 Task: In Heading Arial with underline. Font size of heading  '18'Font style of data Calibri. Font size of data  9Alignment of headline & data Align center. Fill color in heading,  RedFont color of data Black Apply border in Data No BorderIn the sheet  Budget Template Workbook Sheetbook
Action: Mouse moved to (710, 103)
Screenshot: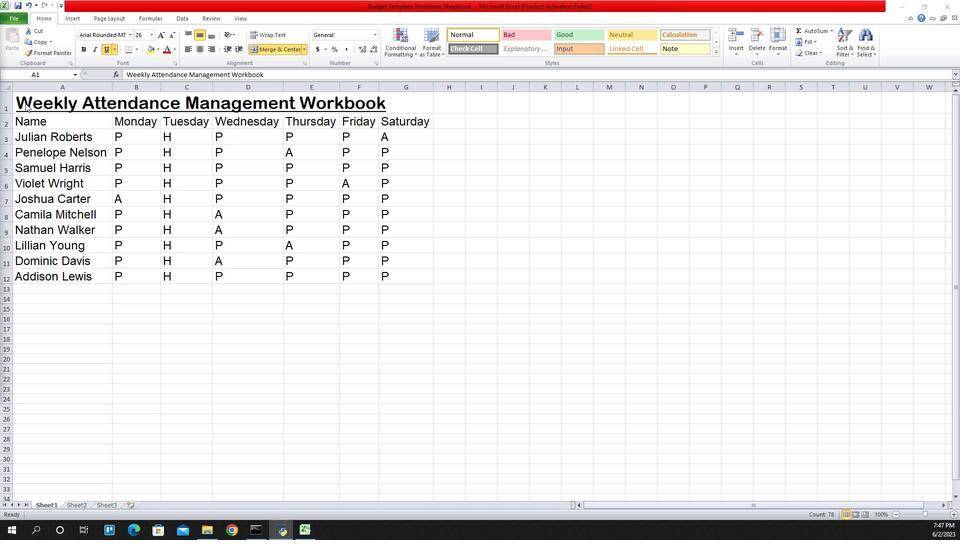 
Action: Mouse pressed left at (710, 103)
Screenshot: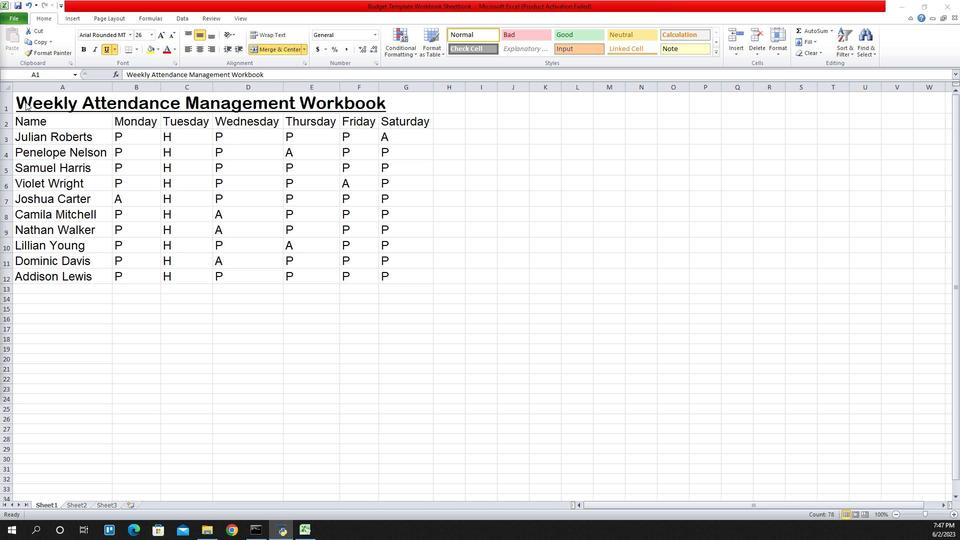 
Action: Mouse pressed left at (710, 103)
Screenshot: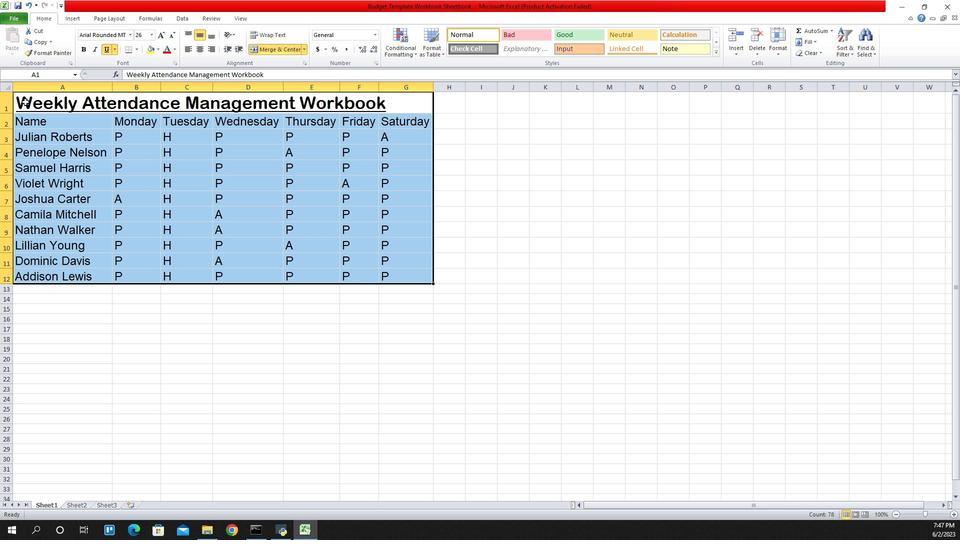 
Action: Mouse moved to (817, 36)
Screenshot: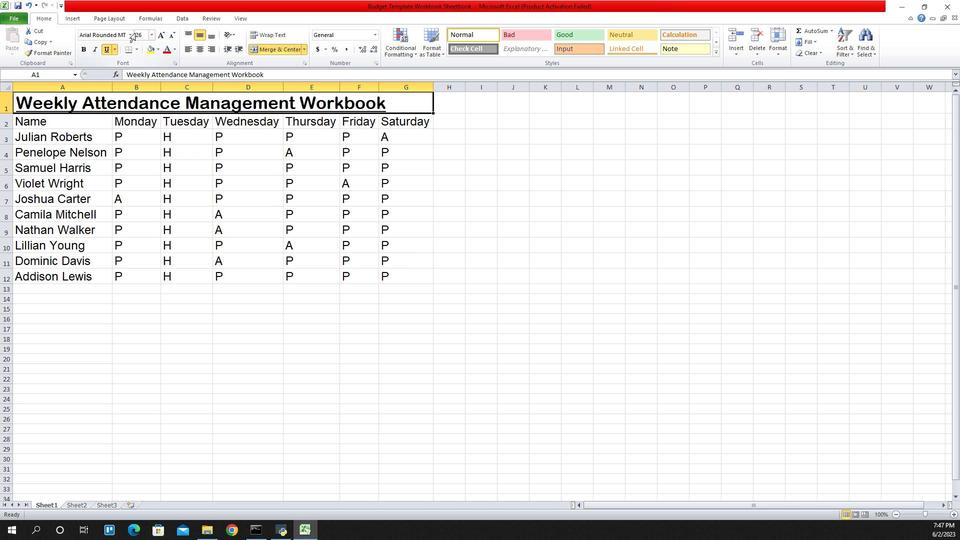 
Action: Mouse pressed left at (817, 36)
Screenshot: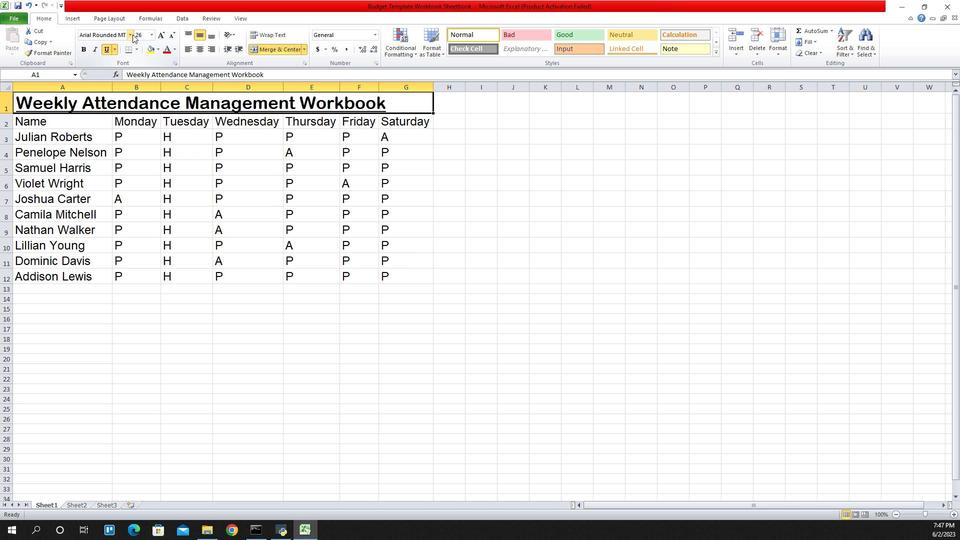 
Action: Mouse moved to (788, 115)
Screenshot: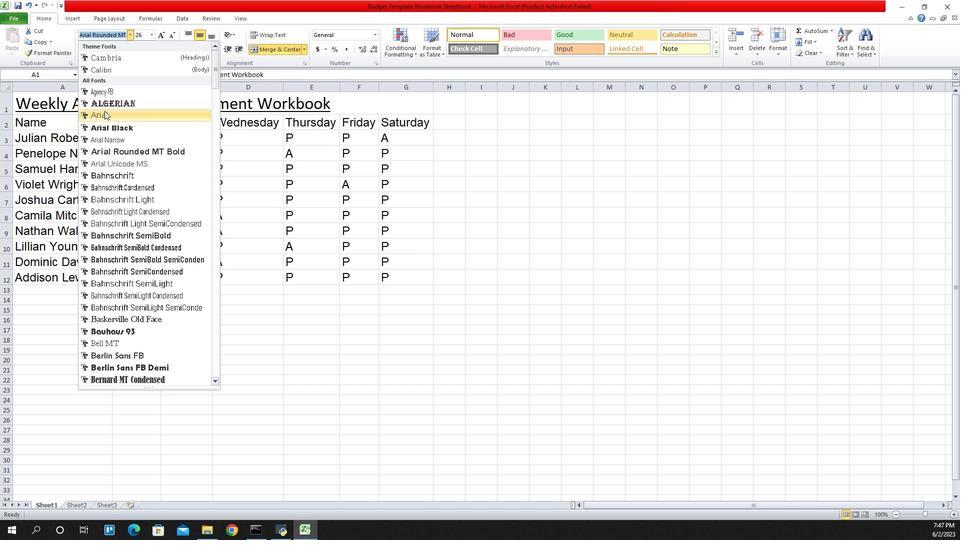 
Action: Mouse pressed left at (788, 115)
Screenshot: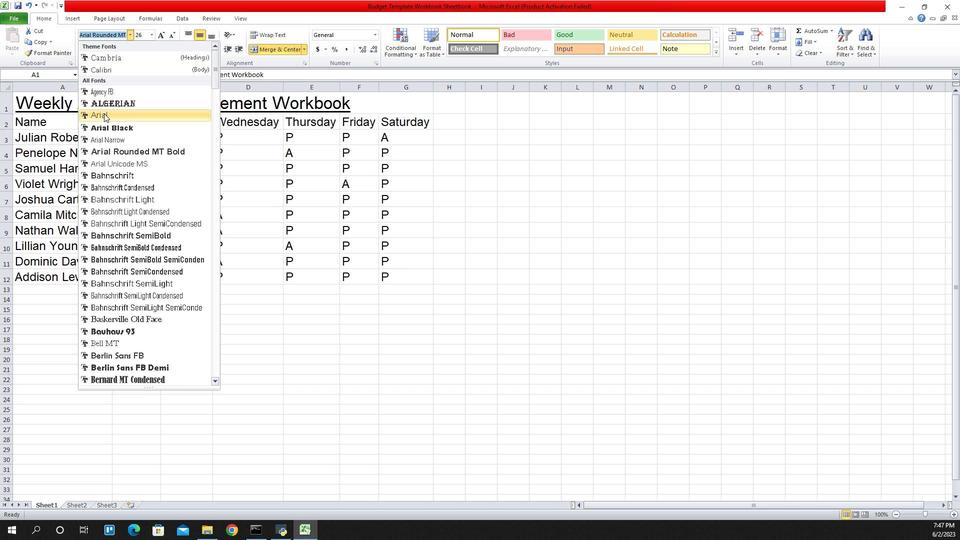 
Action: Mouse moved to (792, 50)
Screenshot: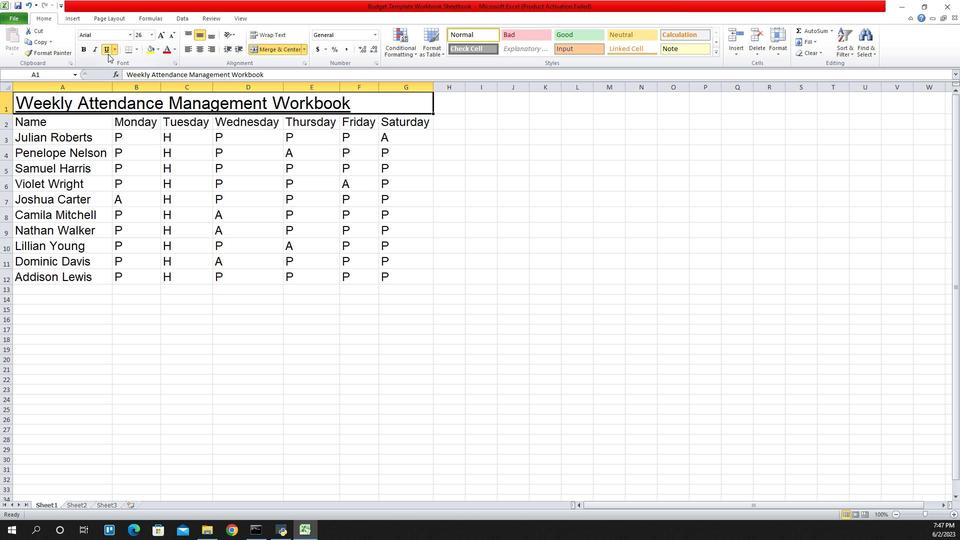
Action: Mouse pressed left at (792, 50)
Screenshot: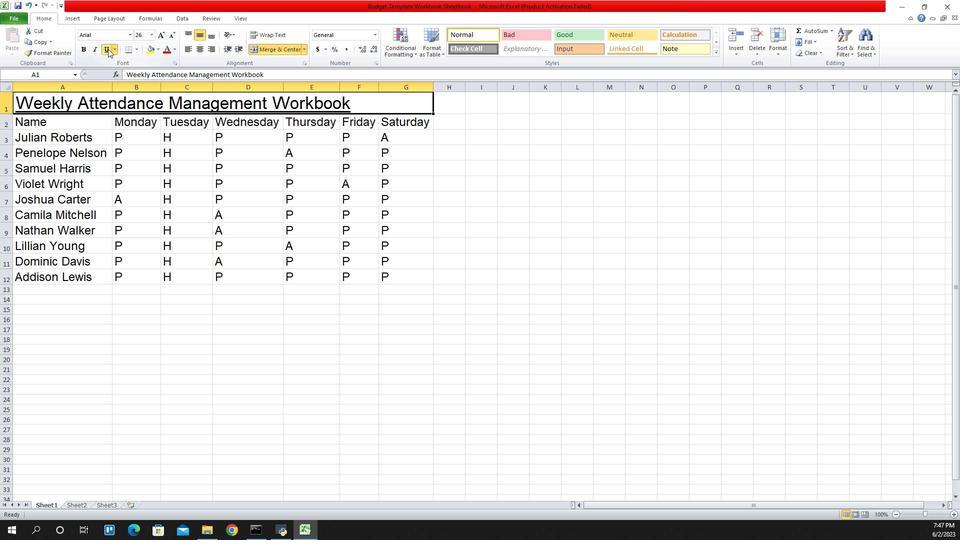 
Action: Mouse pressed left at (792, 50)
Screenshot: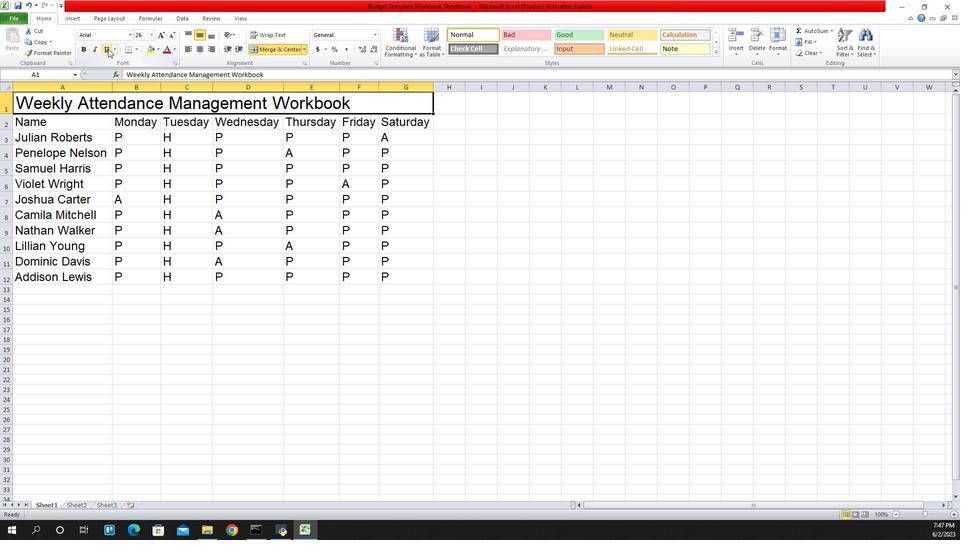
Action: Mouse moved to (839, 39)
Screenshot: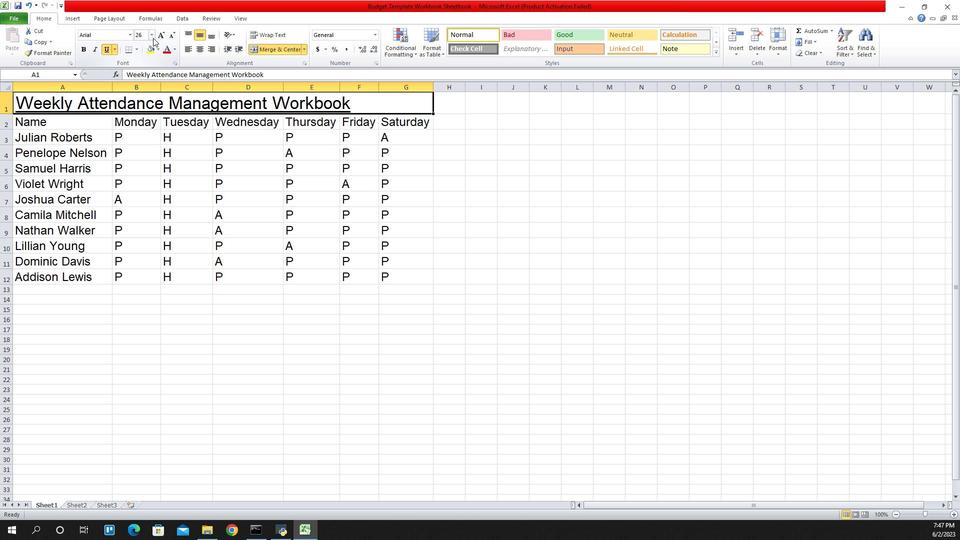 
Action: Mouse pressed left at (839, 39)
Screenshot: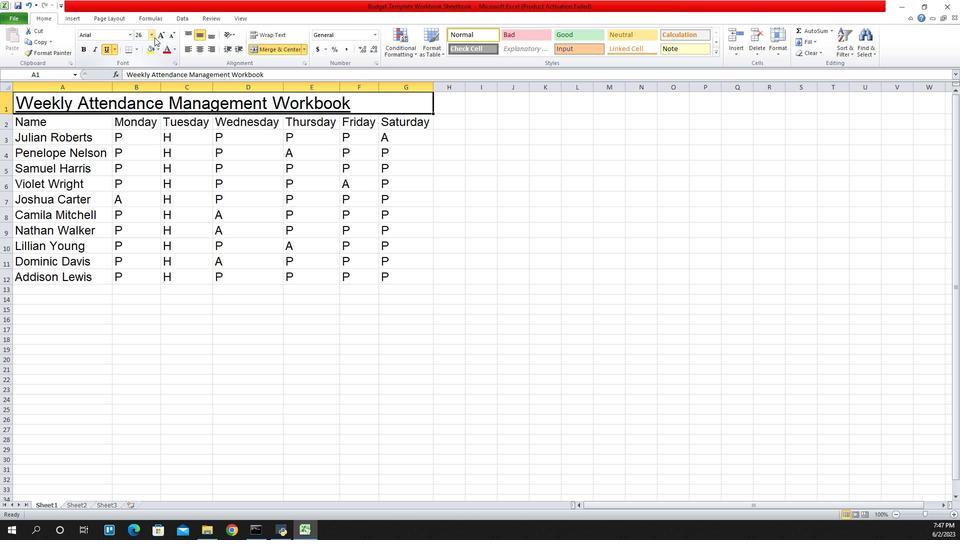 
Action: Mouse moved to (823, 103)
Screenshot: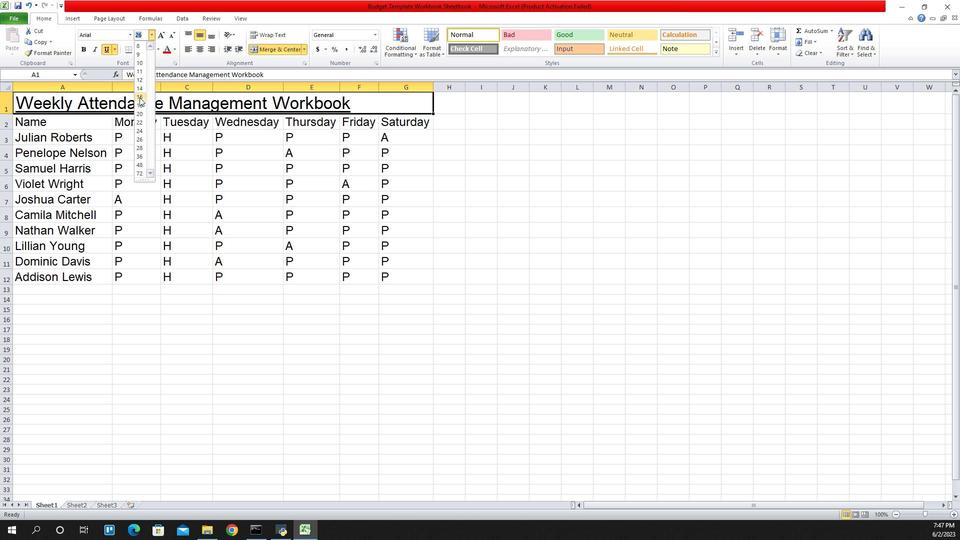 
Action: Mouse pressed left at (823, 103)
Screenshot: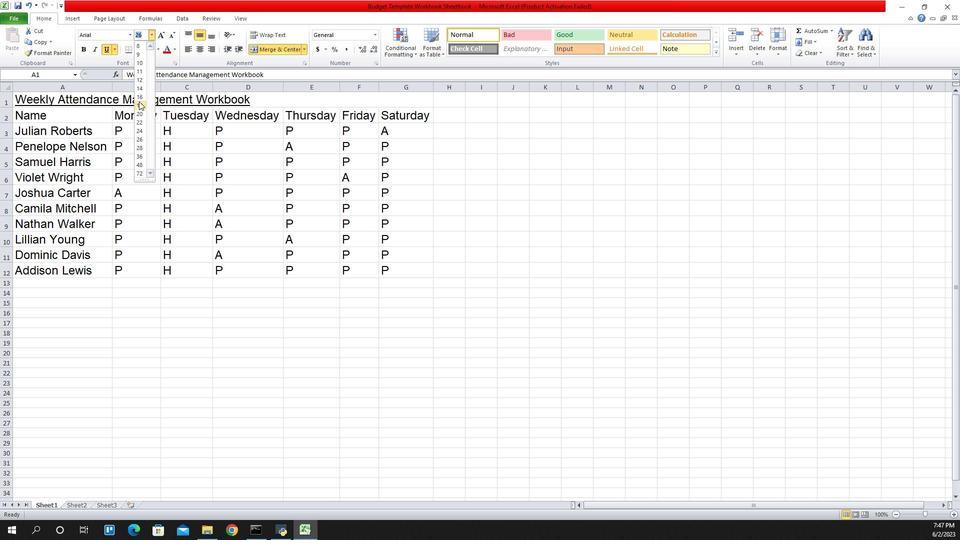 
Action: Mouse moved to (720, 119)
Screenshot: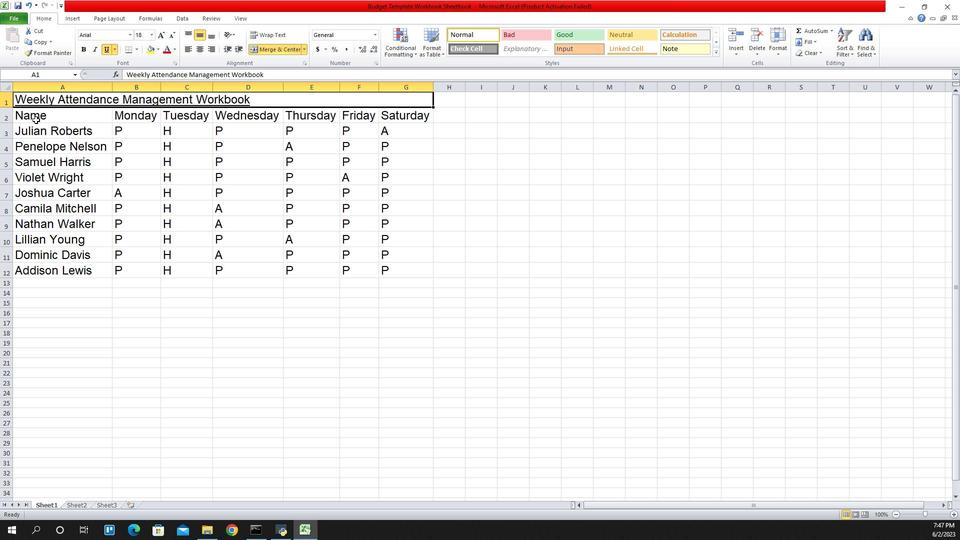 
Action: Mouse pressed left at (720, 119)
Screenshot: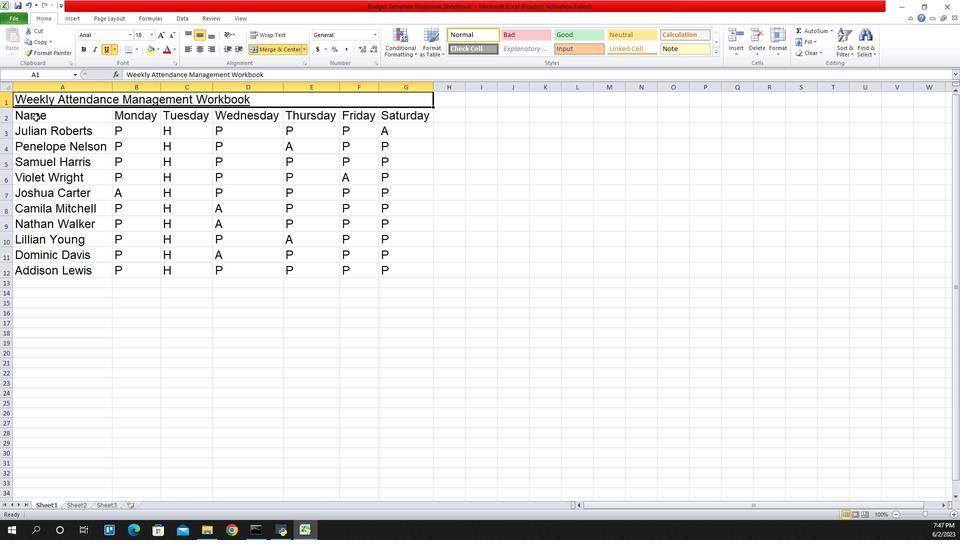 
Action: Mouse moved to (814, 35)
Screenshot: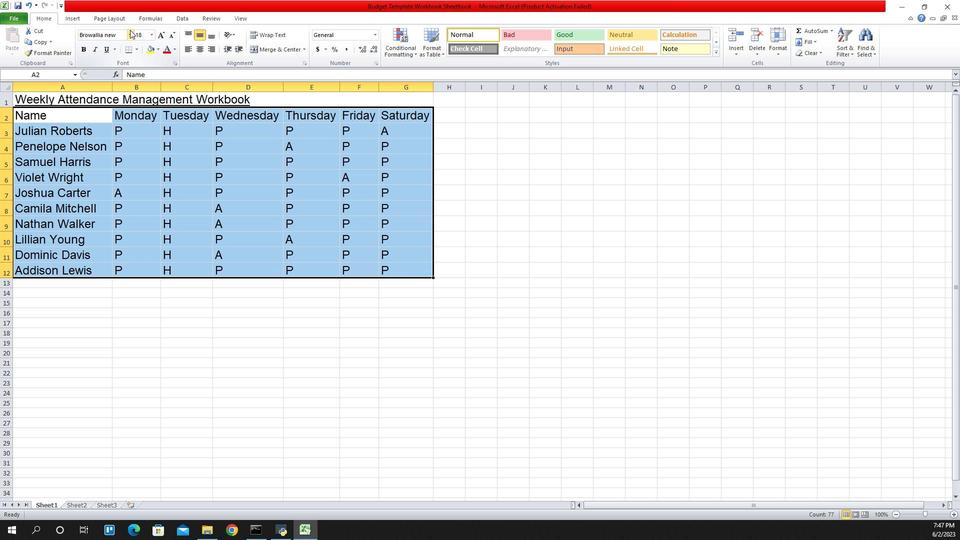 
Action: Mouse pressed left at (814, 35)
Screenshot: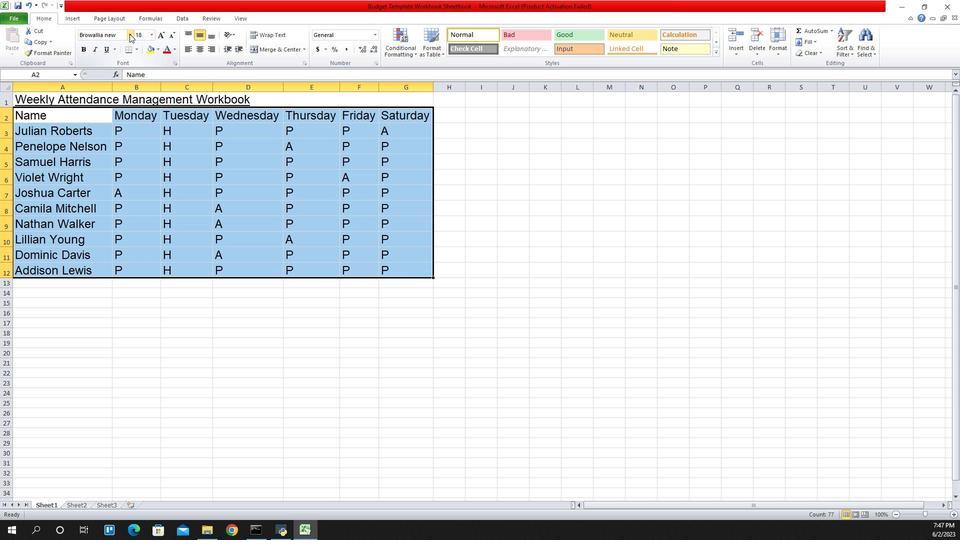 
Action: Mouse moved to (800, 74)
Screenshot: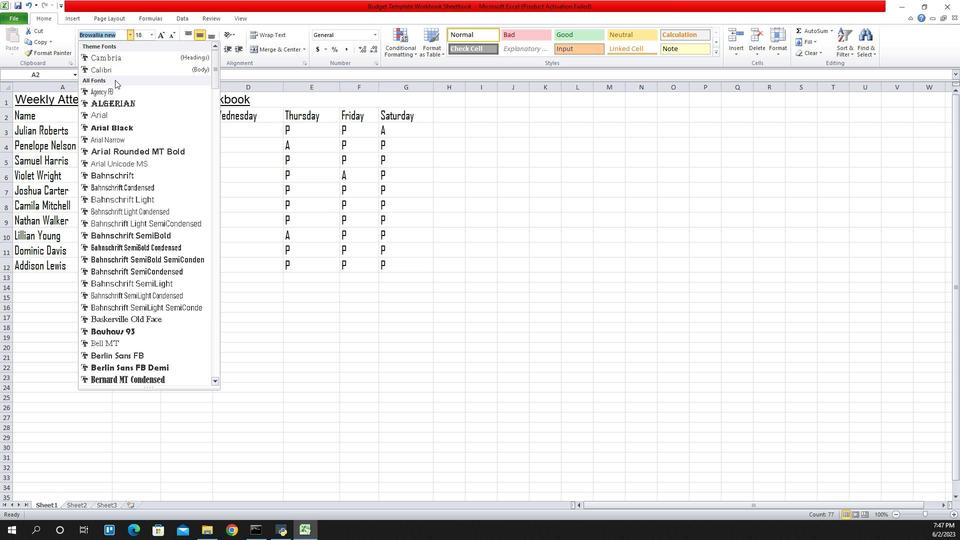 
Action: Mouse pressed left at (800, 74)
Screenshot: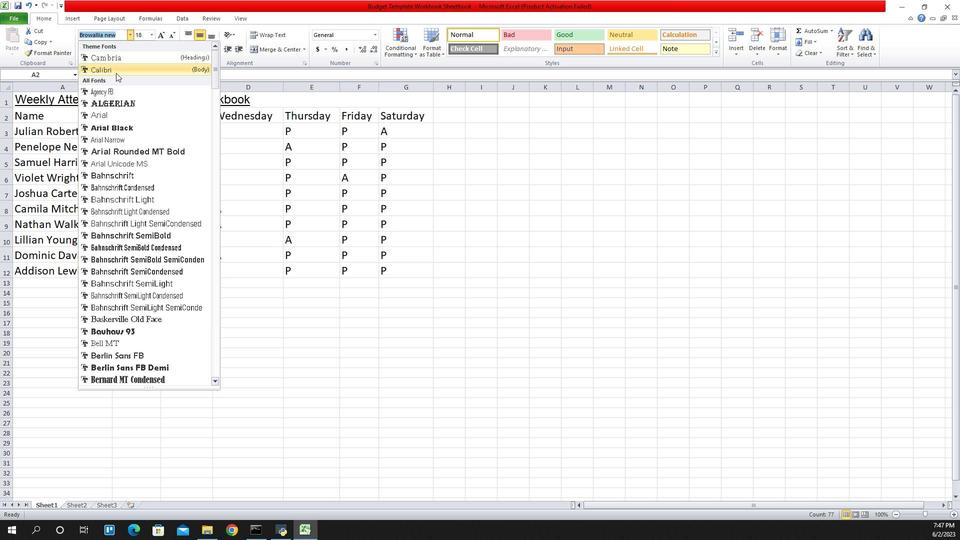 
Action: Mouse moved to (835, 35)
Screenshot: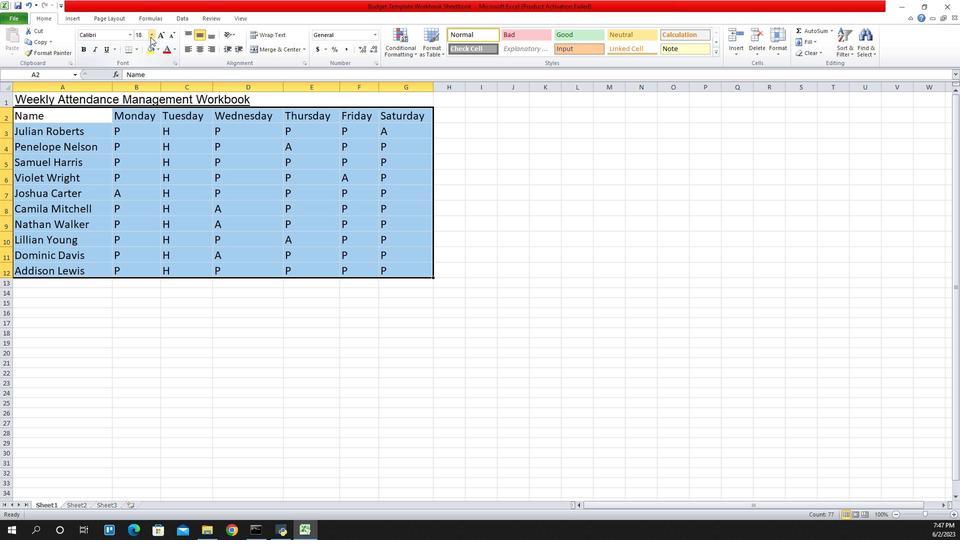 
Action: Mouse pressed left at (835, 35)
Screenshot: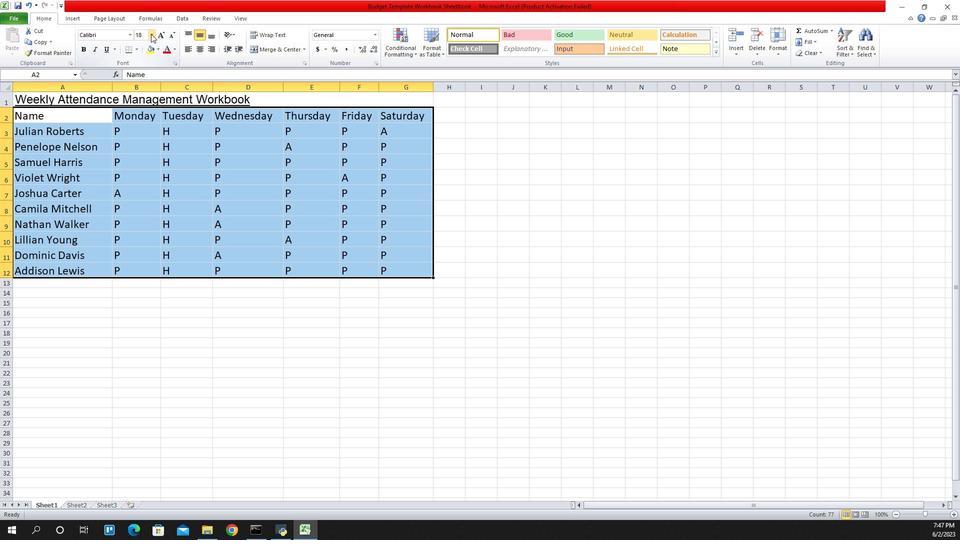 
Action: Mouse moved to (827, 54)
Screenshot: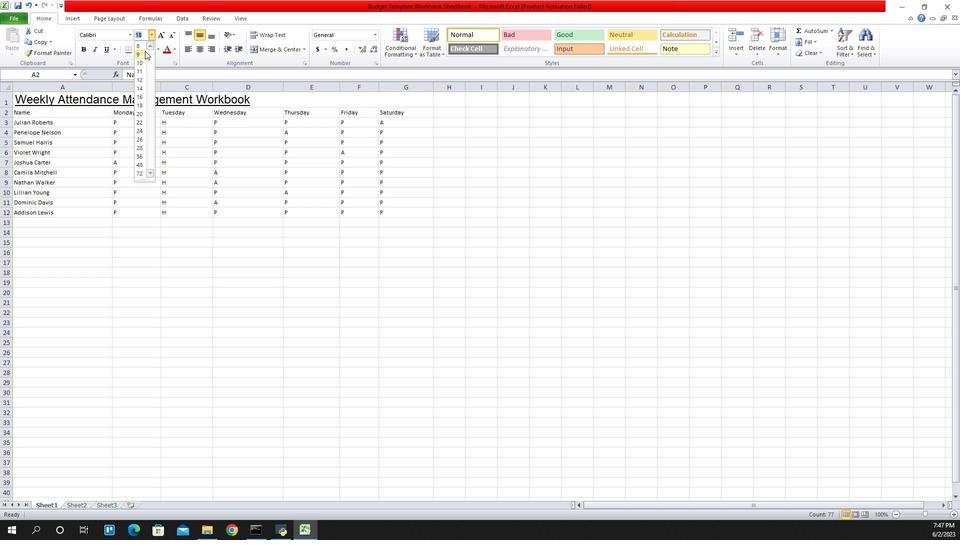
Action: Mouse pressed left at (827, 54)
Screenshot: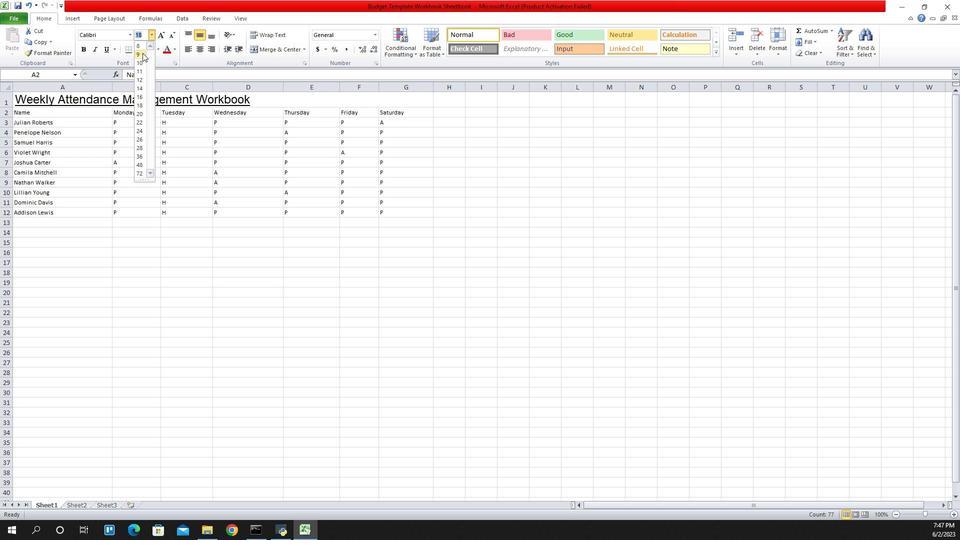 
Action: Mouse moved to (726, 100)
Screenshot: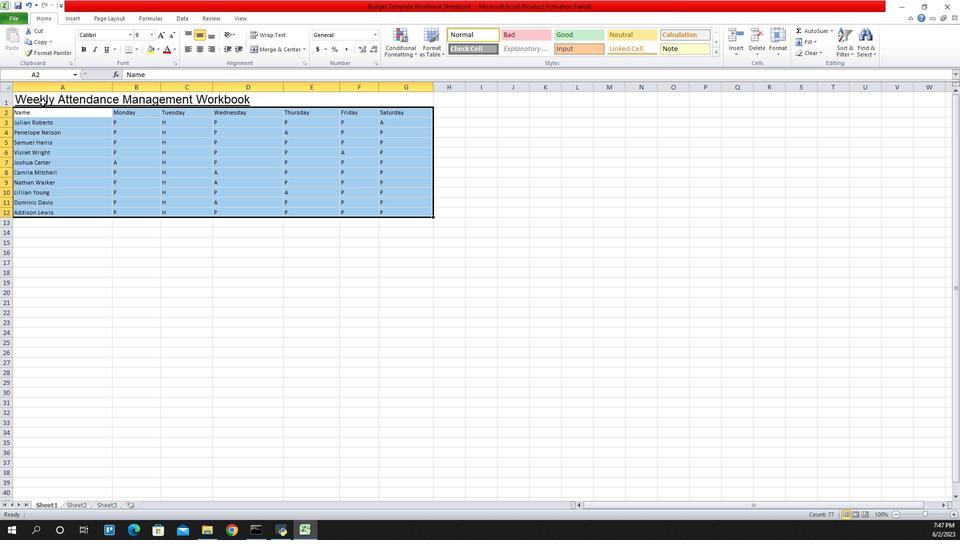 
Action: Mouse pressed left at (726, 100)
Screenshot: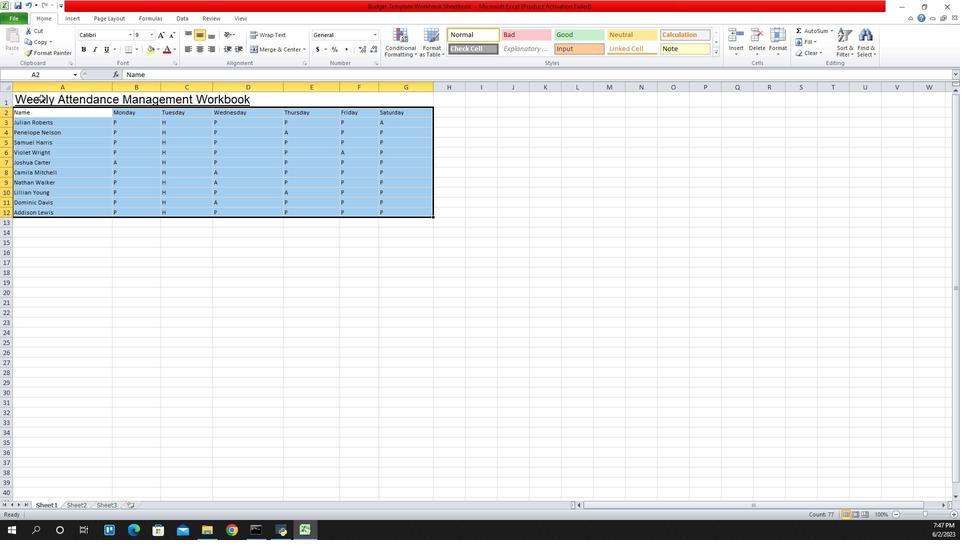 
Action: Mouse moved to (882, 50)
Screenshot: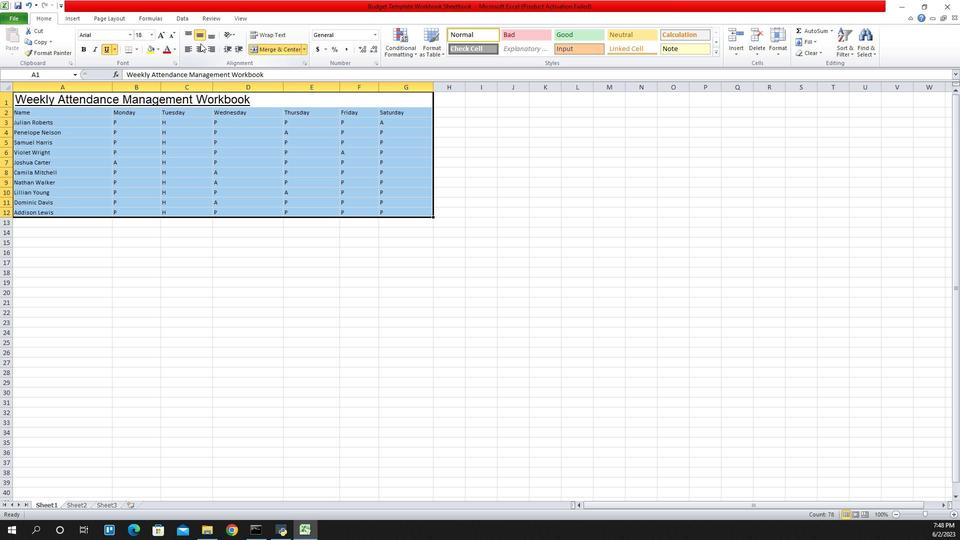 
Action: Mouse pressed left at (882, 50)
Screenshot: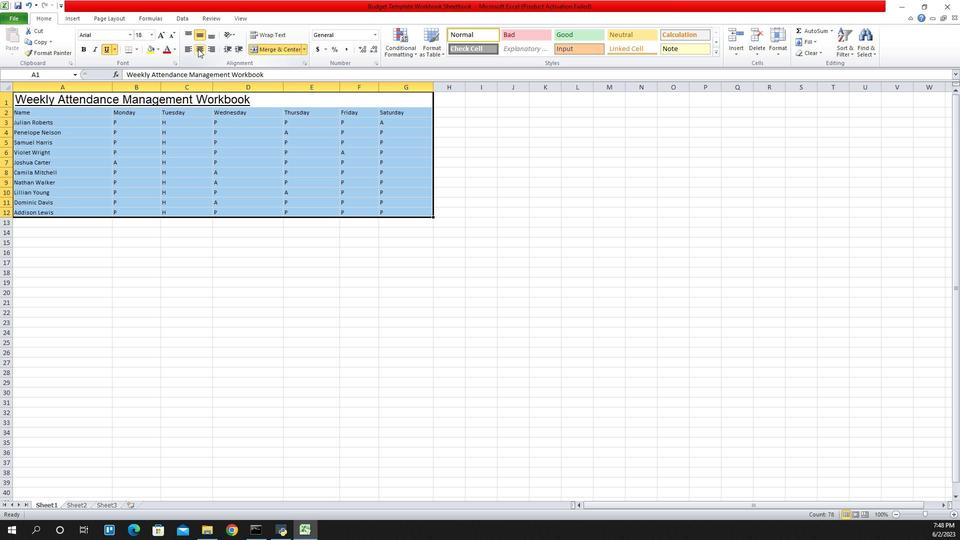 
Action: Mouse moved to (887, 33)
Screenshot: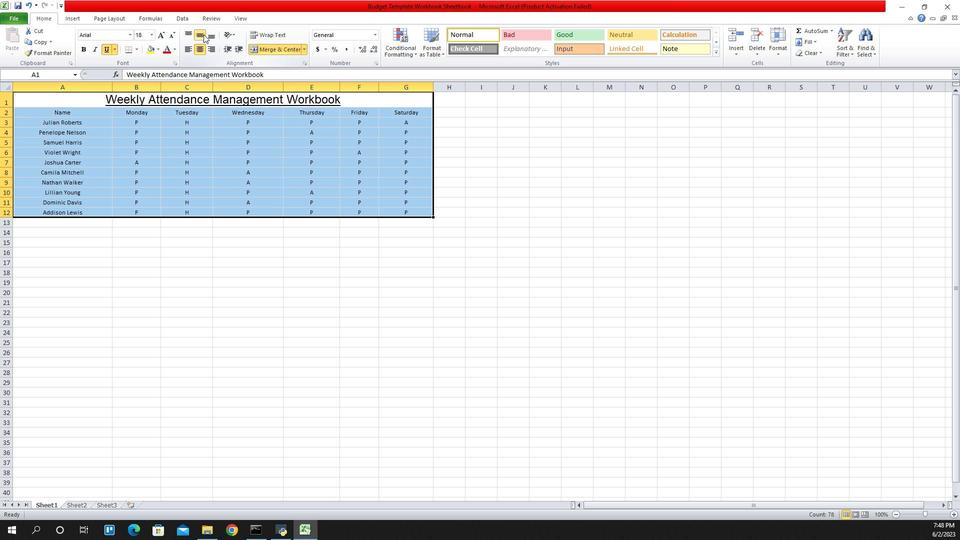 
Action: Mouse pressed left at (887, 33)
Screenshot: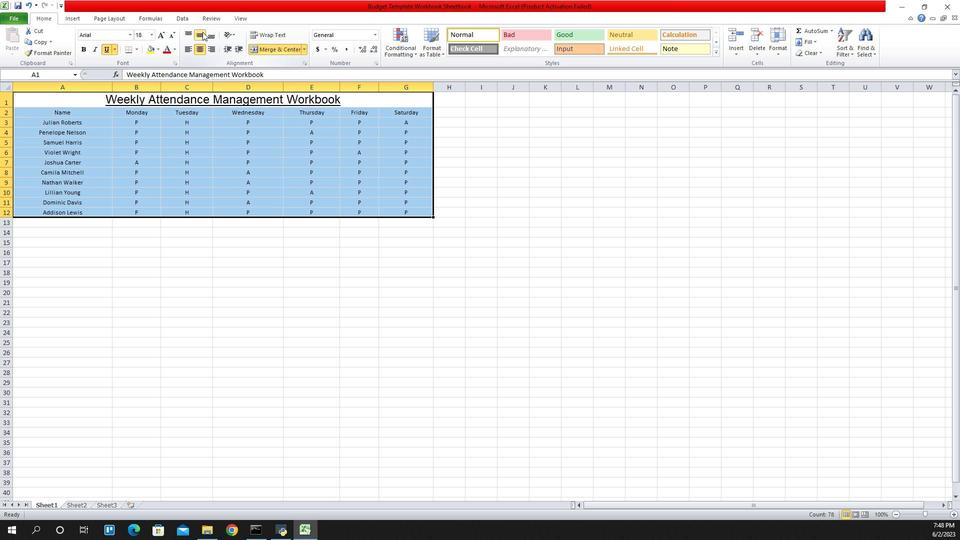 
Action: Mouse moved to (884, 33)
Screenshot: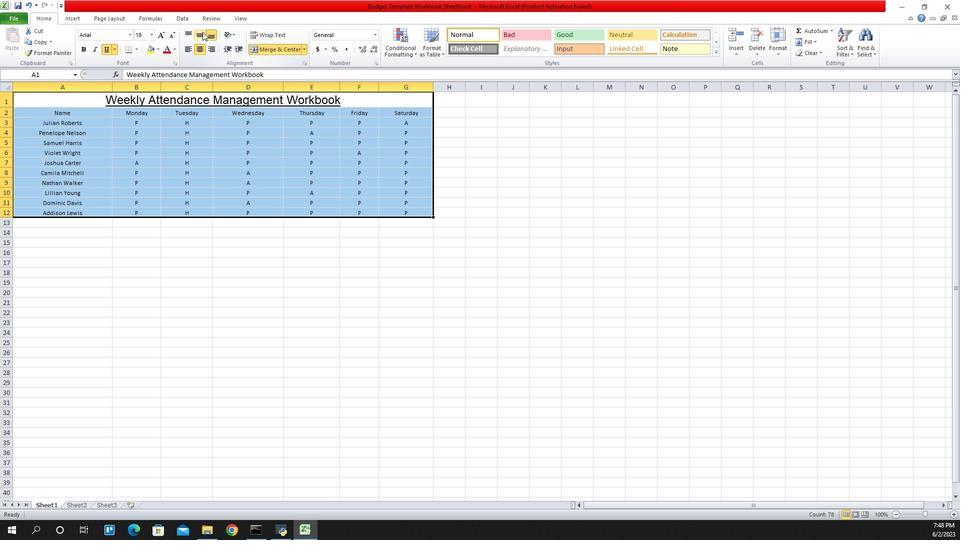 
Action: Mouse pressed left at (884, 33)
Screenshot: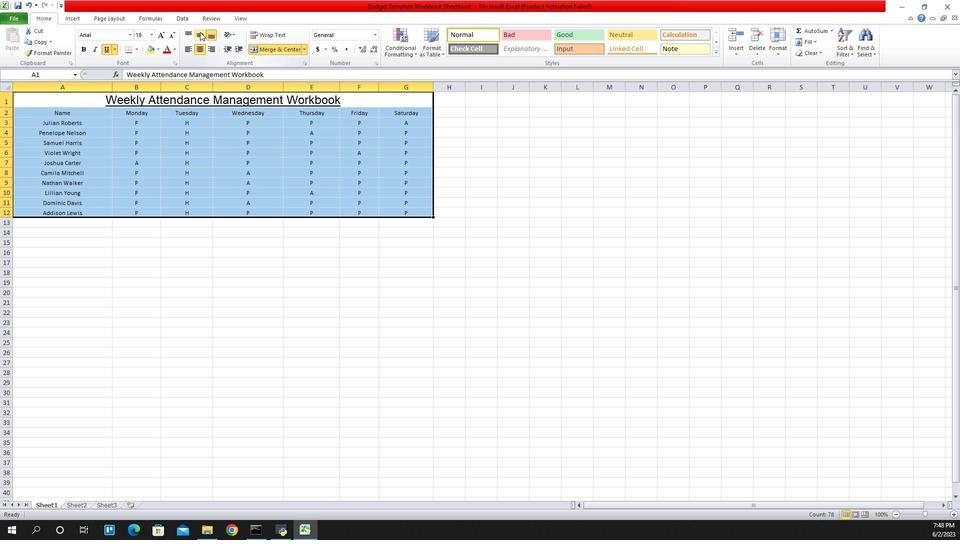 
Action: Mouse moved to (882, 34)
Screenshot: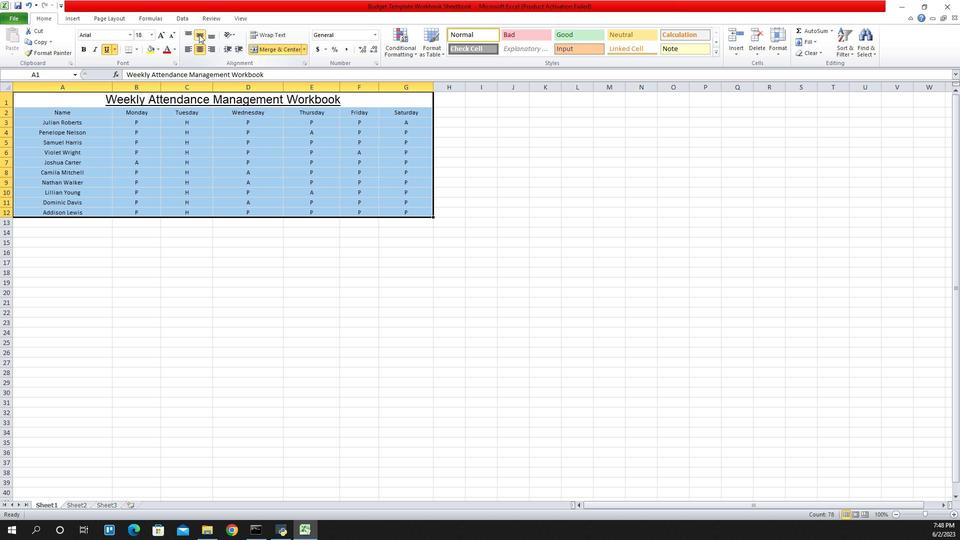 
Action: Mouse pressed left at (882, 34)
Screenshot: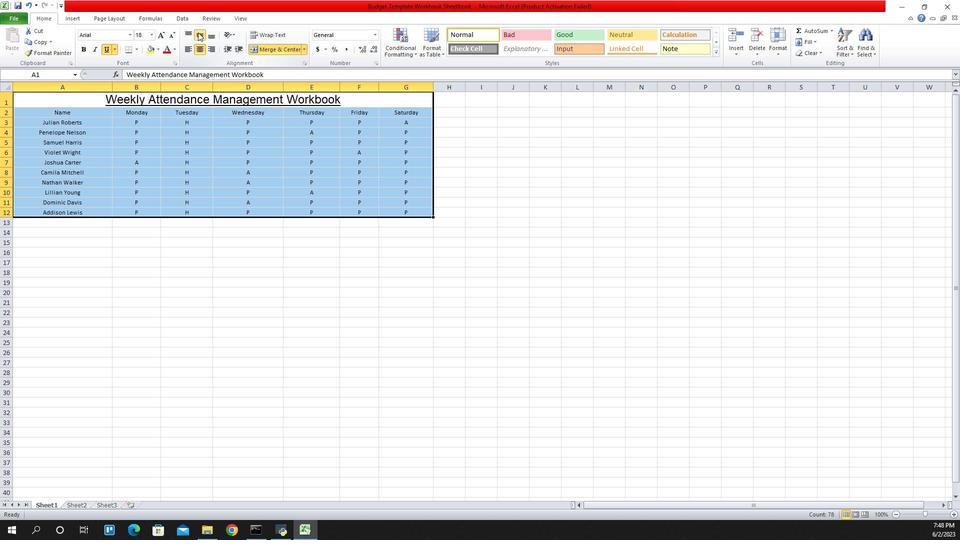 
Action: Mouse moved to (883, 49)
Screenshot: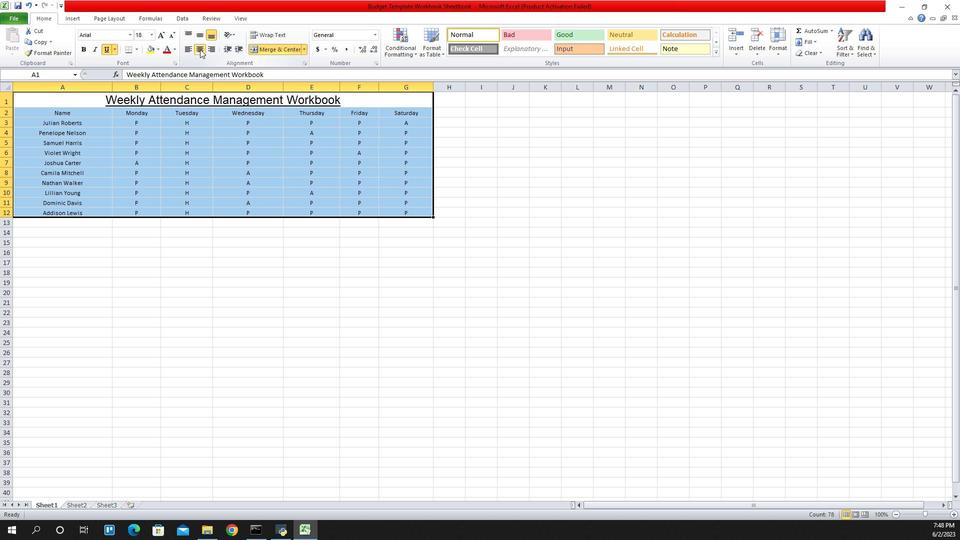
Action: Mouse pressed left at (883, 49)
Screenshot: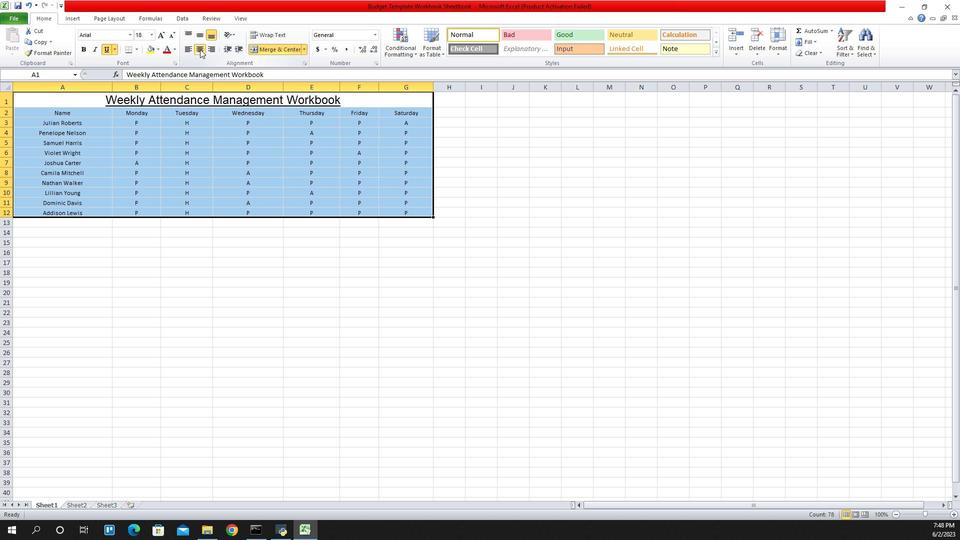 
Action: Mouse pressed left at (883, 49)
Screenshot: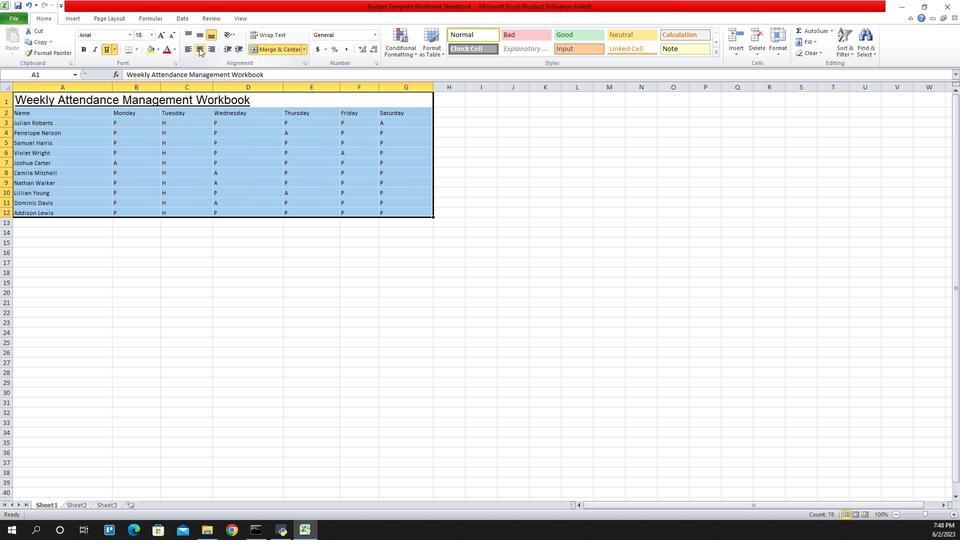 
Action: Mouse moved to (775, 101)
Screenshot: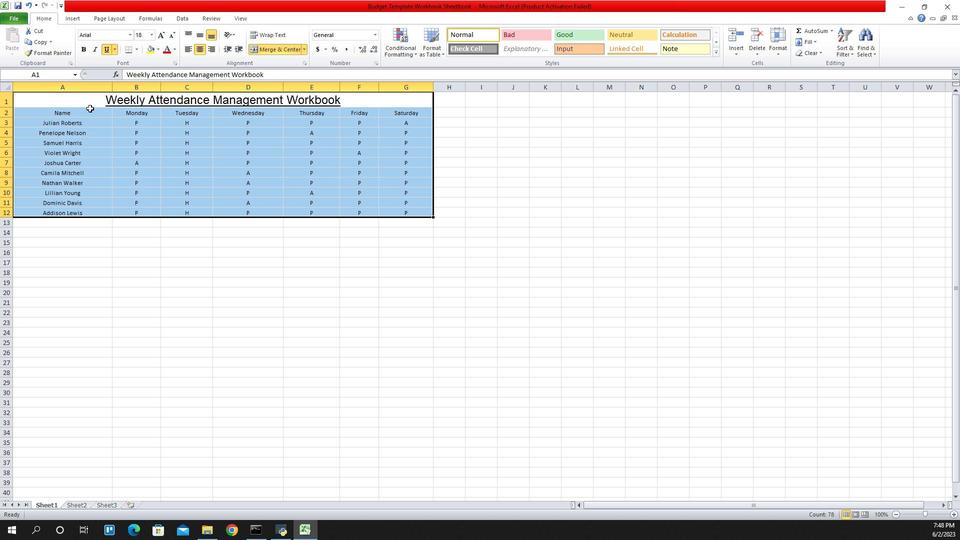 
Action: Mouse pressed left at (775, 101)
Screenshot: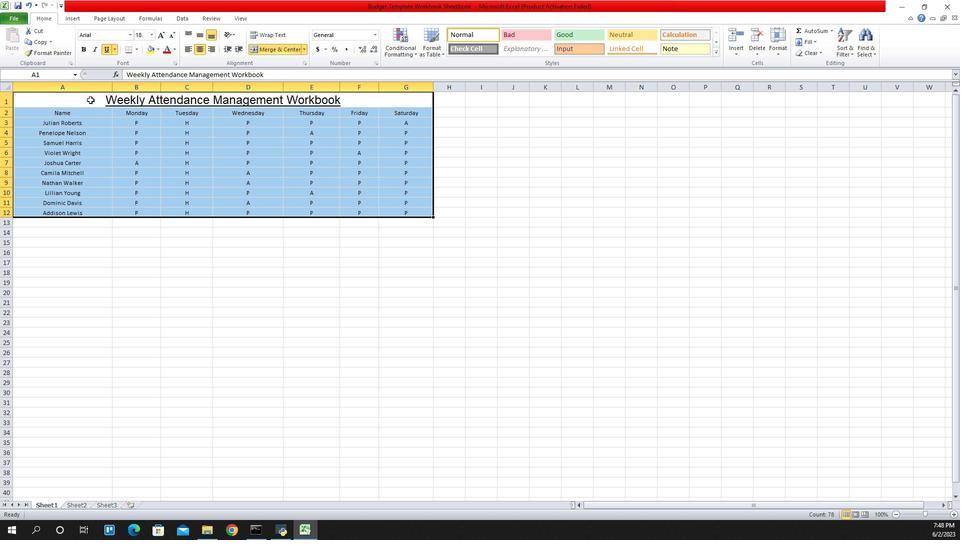 
Action: Mouse moved to (853, 49)
Screenshot: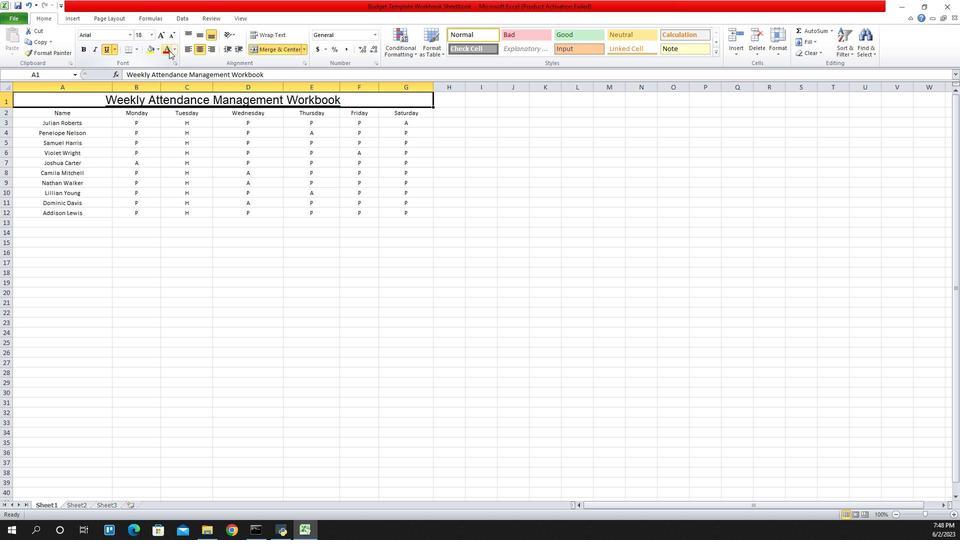 
Action: Mouse pressed left at (853, 49)
Screenshot: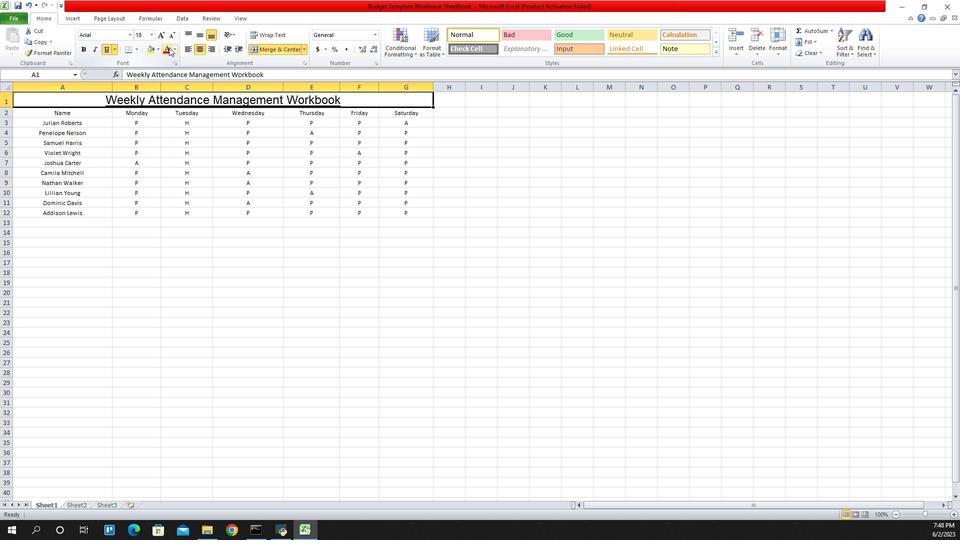 
Action: Mouse moved to (745, 117)
Screenshot: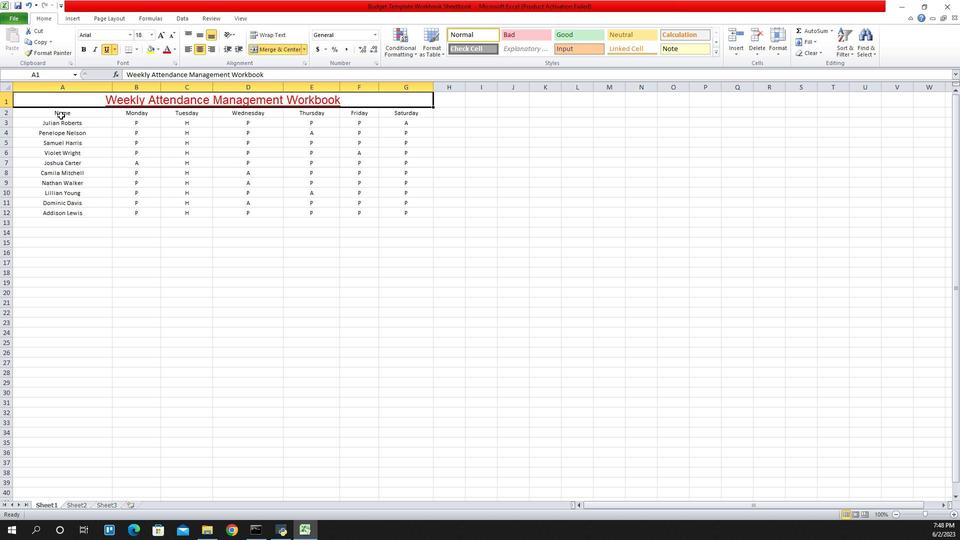 
Action: Mouse pressed left at (745, 117)
Screenshot: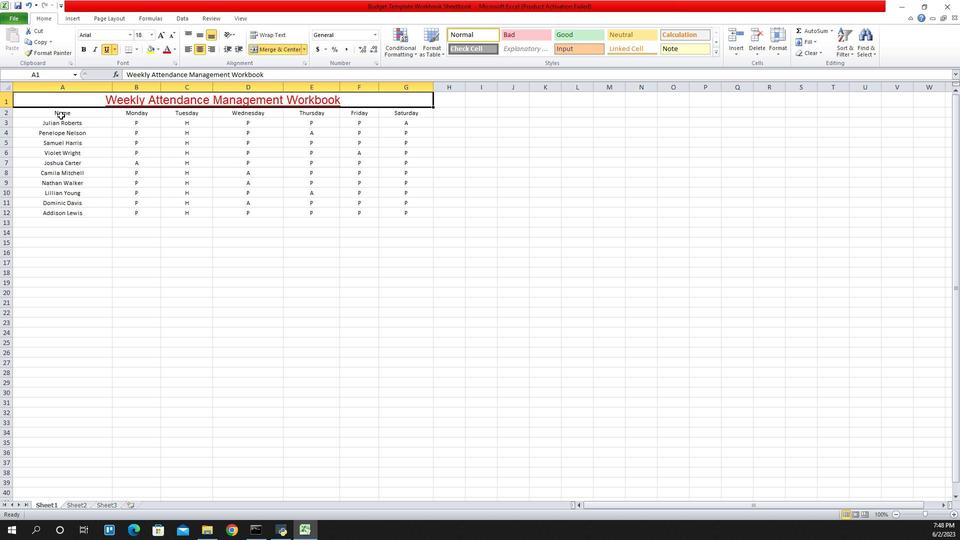 
Action: Mouse moved to (858, 50)
Screenshot: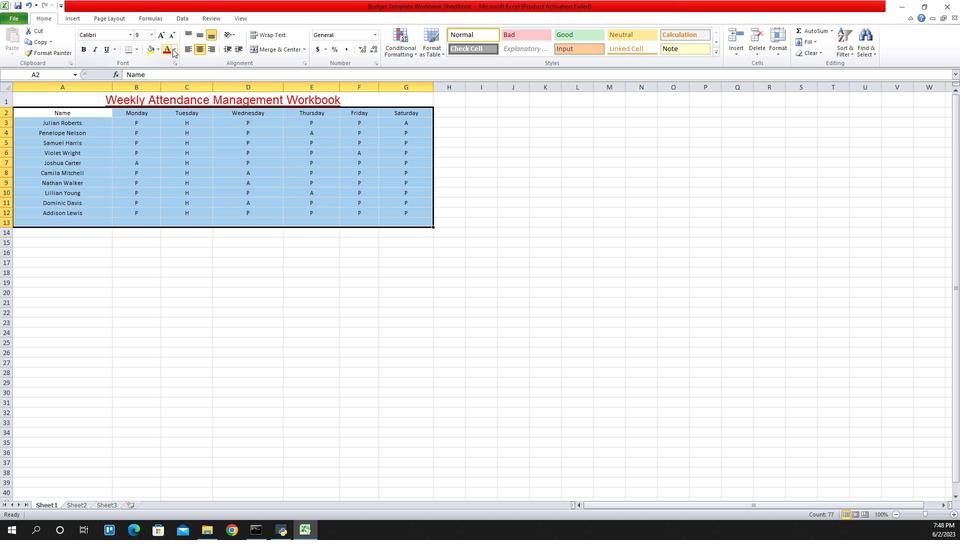 
Action: Mouse pressed left at (858, 50)
Screenshot: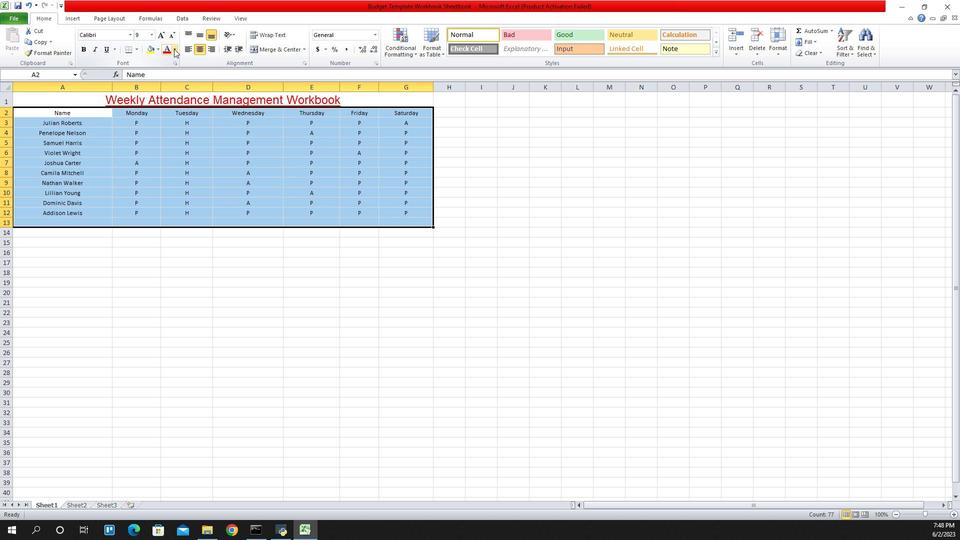 
Action: Mouse moved to (859, 82)
Screenshot: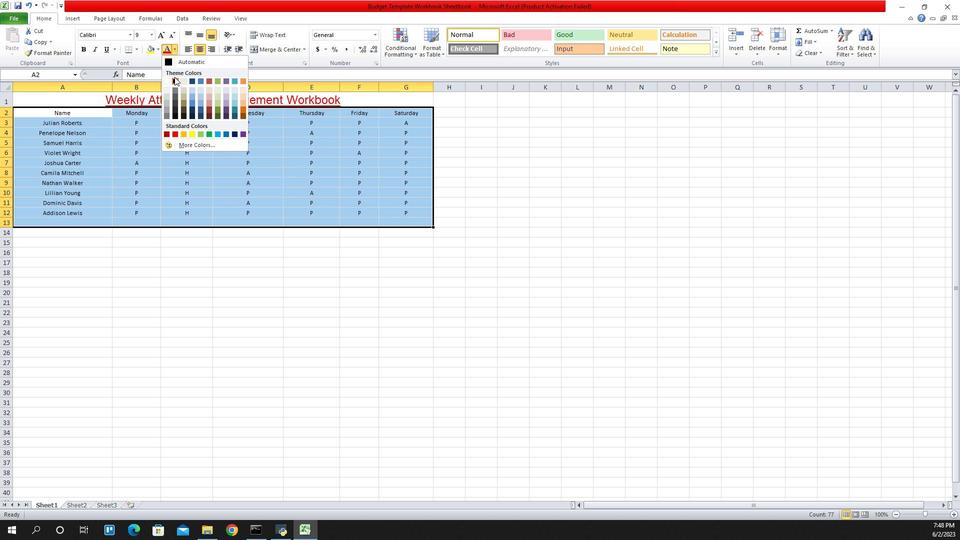 
Action: Mouse pressed left at (859, 82)
Screenshot: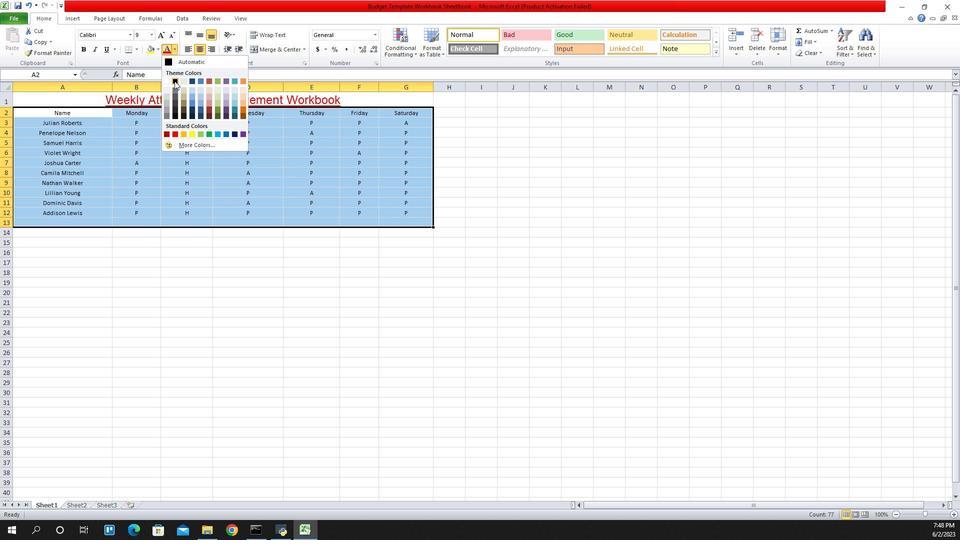 
Action: Mouse moved to (817, 49)
Screenshot: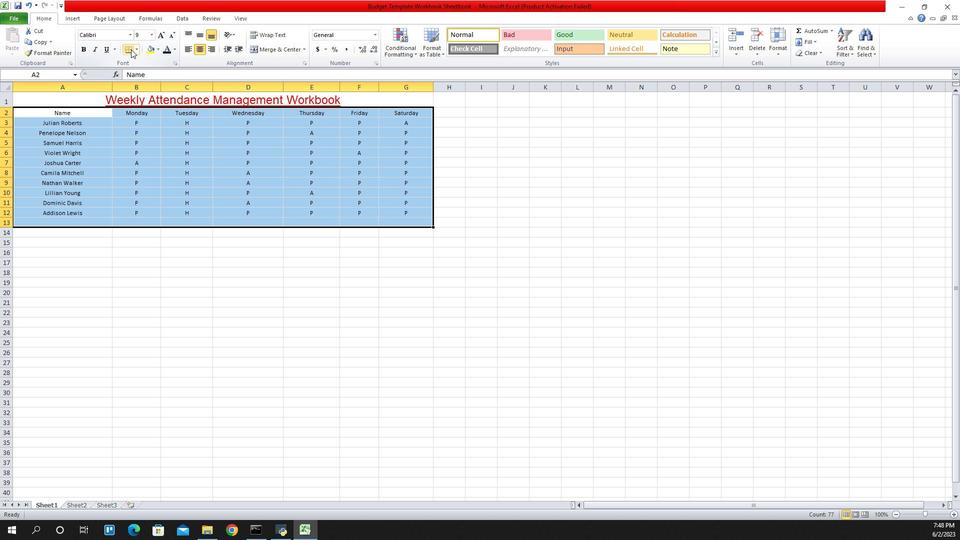 
Action: Mouse pressed left at (817, 49)
Screenshot: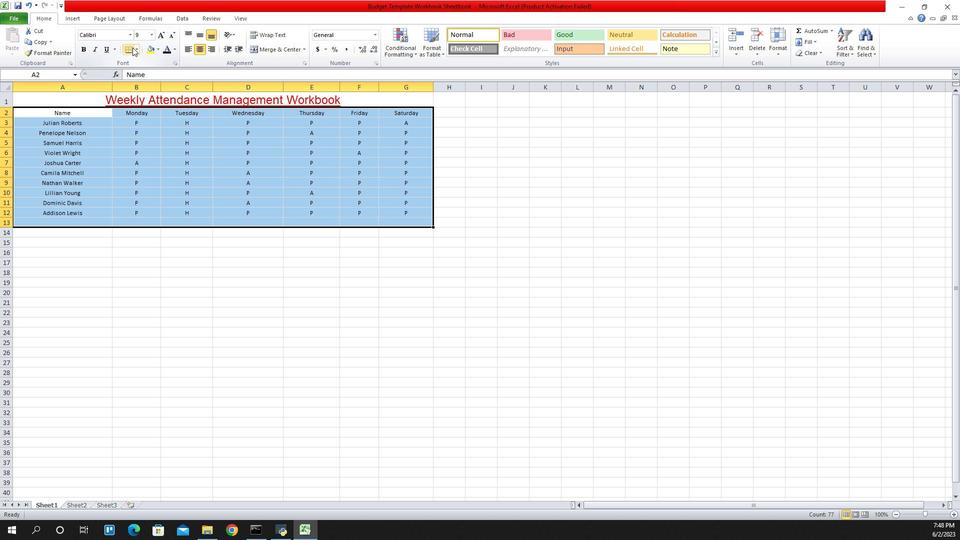 
Action: Mouse moved to (821, 50)
Screenshot: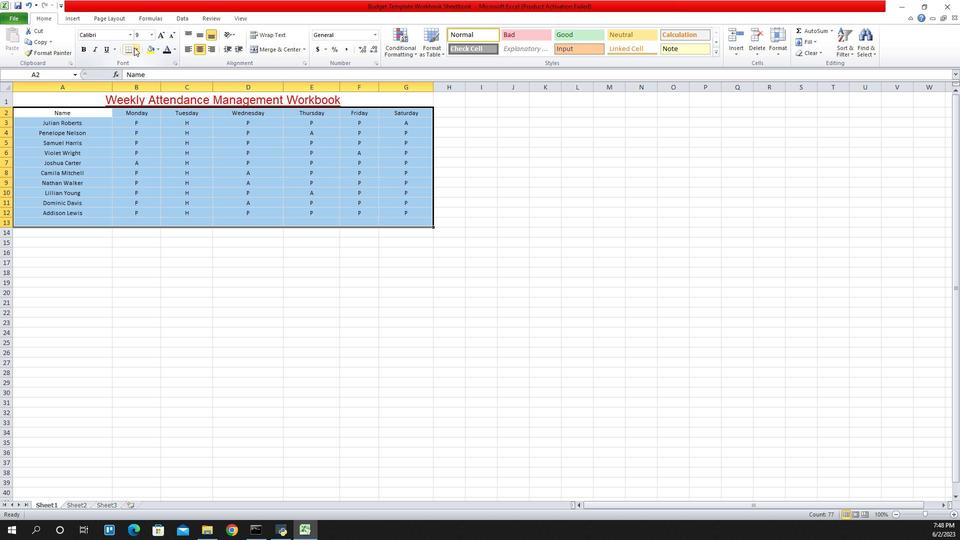 
Action: Mouse pressed left at (821, 50)
Screenshot: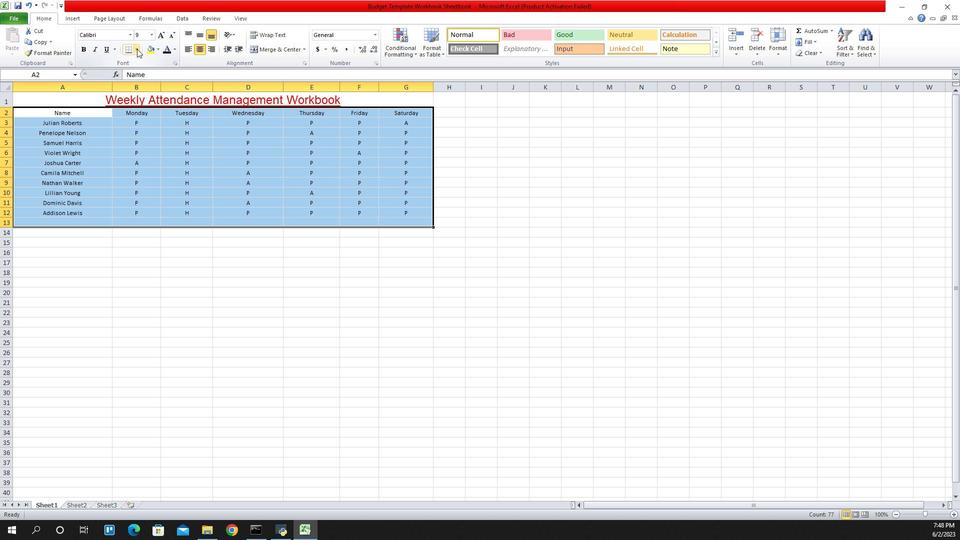 
Action: Mouse moved to (821, 131)
Screenshot: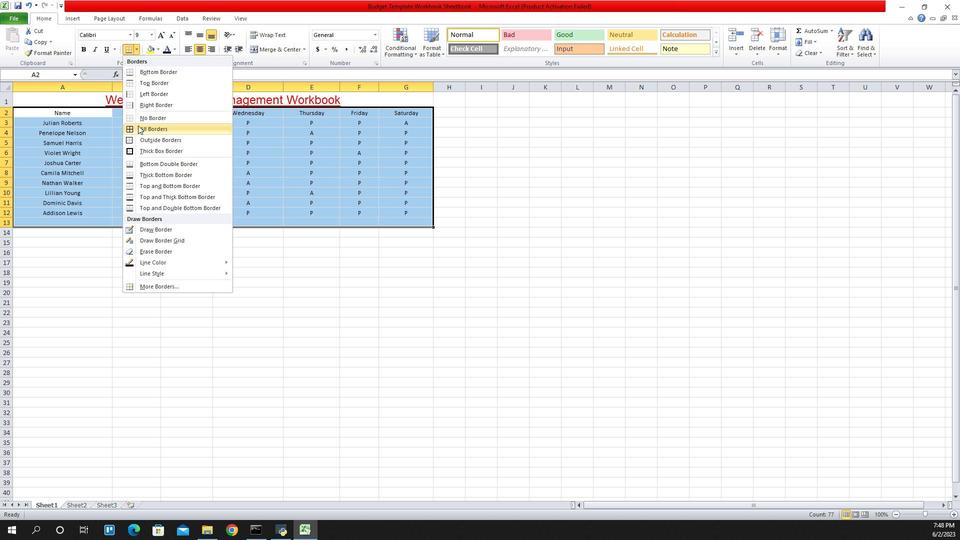 
Action: Mouse pressed left at (821, 131)
Screenshot: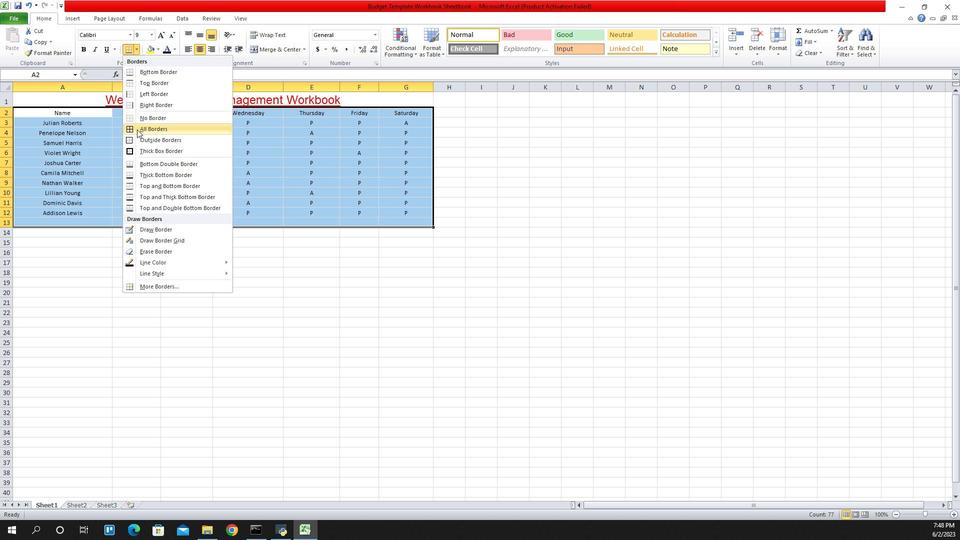
Action: Mouse moved to (814, 152)
Screenshot: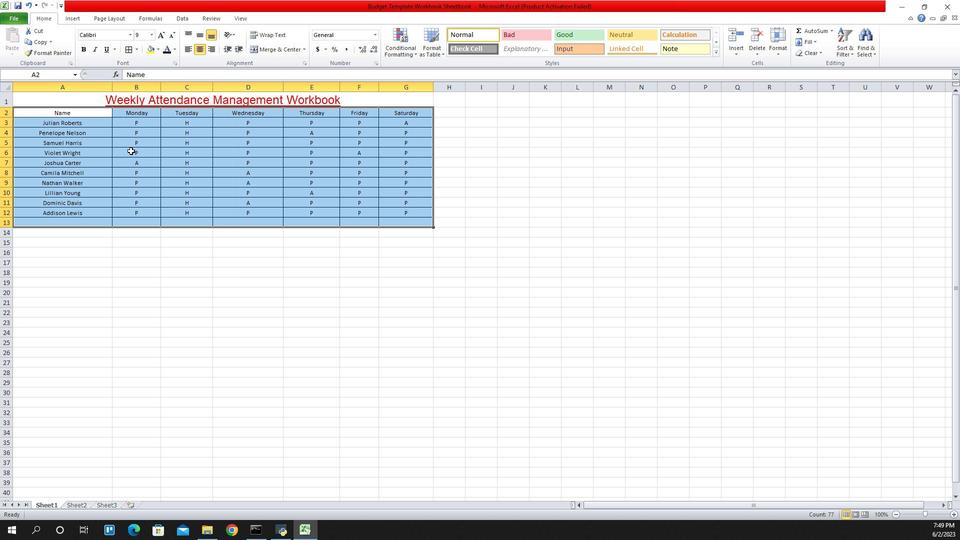 
